 Task: Add the task  Develop a new mobile app for a delivery service to the section Automated Code Review Sprint in the project AgileDream and add a Due Date to the respective task as 2024/04/12
Action: Mouse moved to (623, 509)
Screenshot: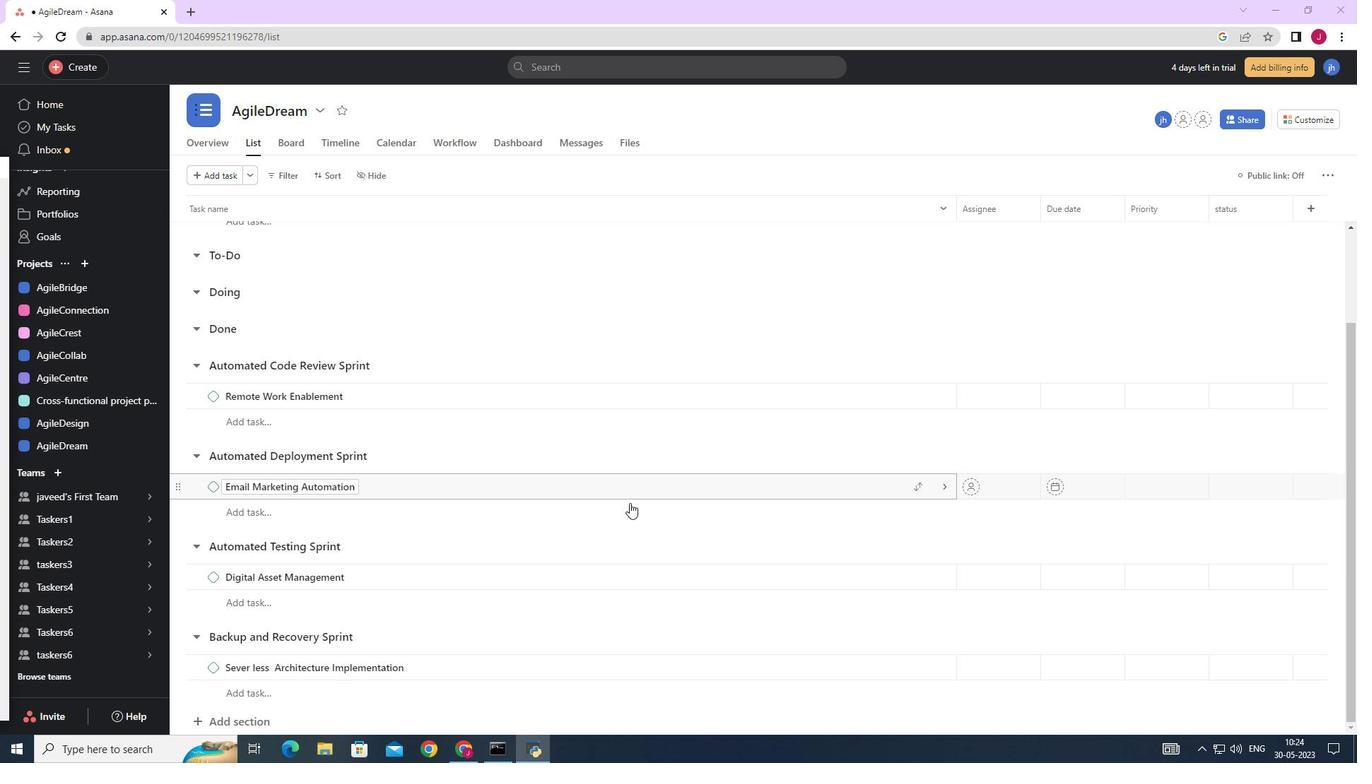 
Action: Mouse scrolled (623, 510) with delta (0, 0)
Screenshot: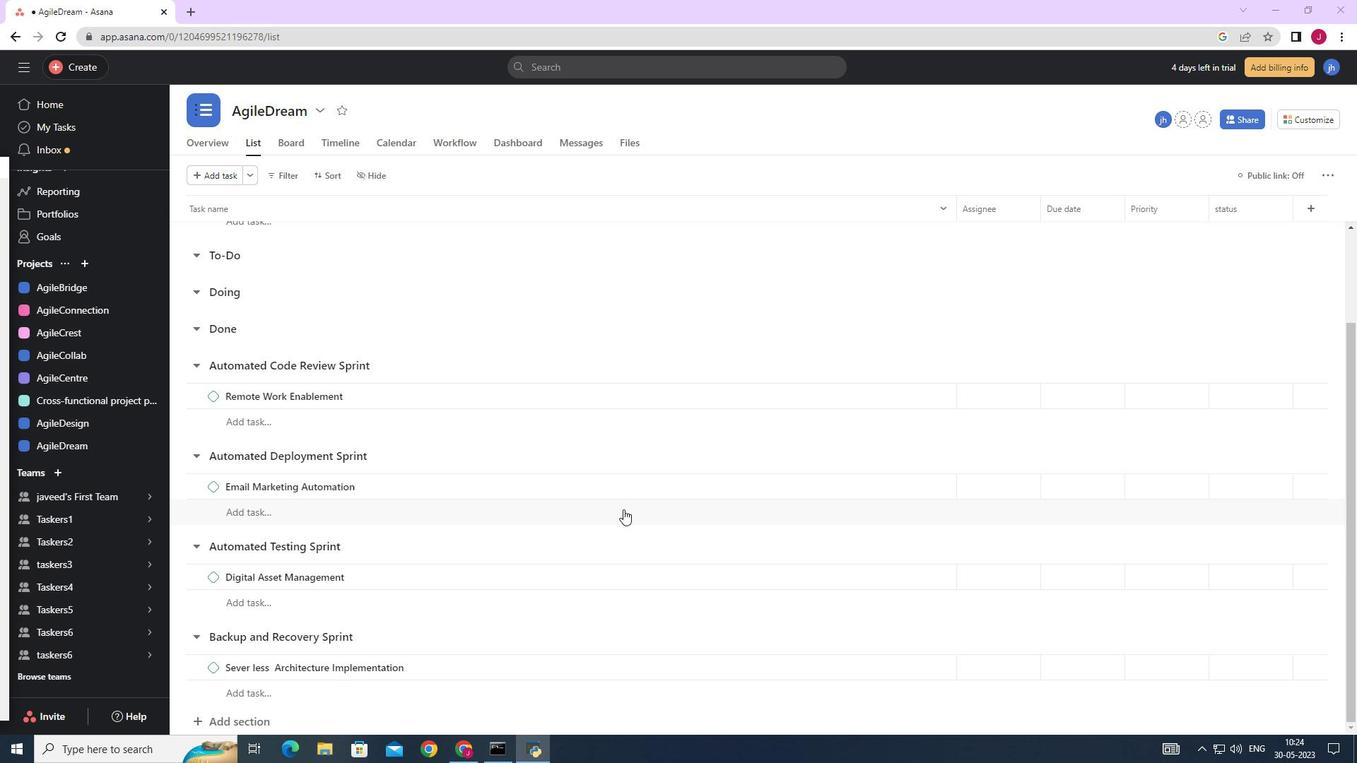 
Action: Mouse moved to (623, 510)
Screenshot: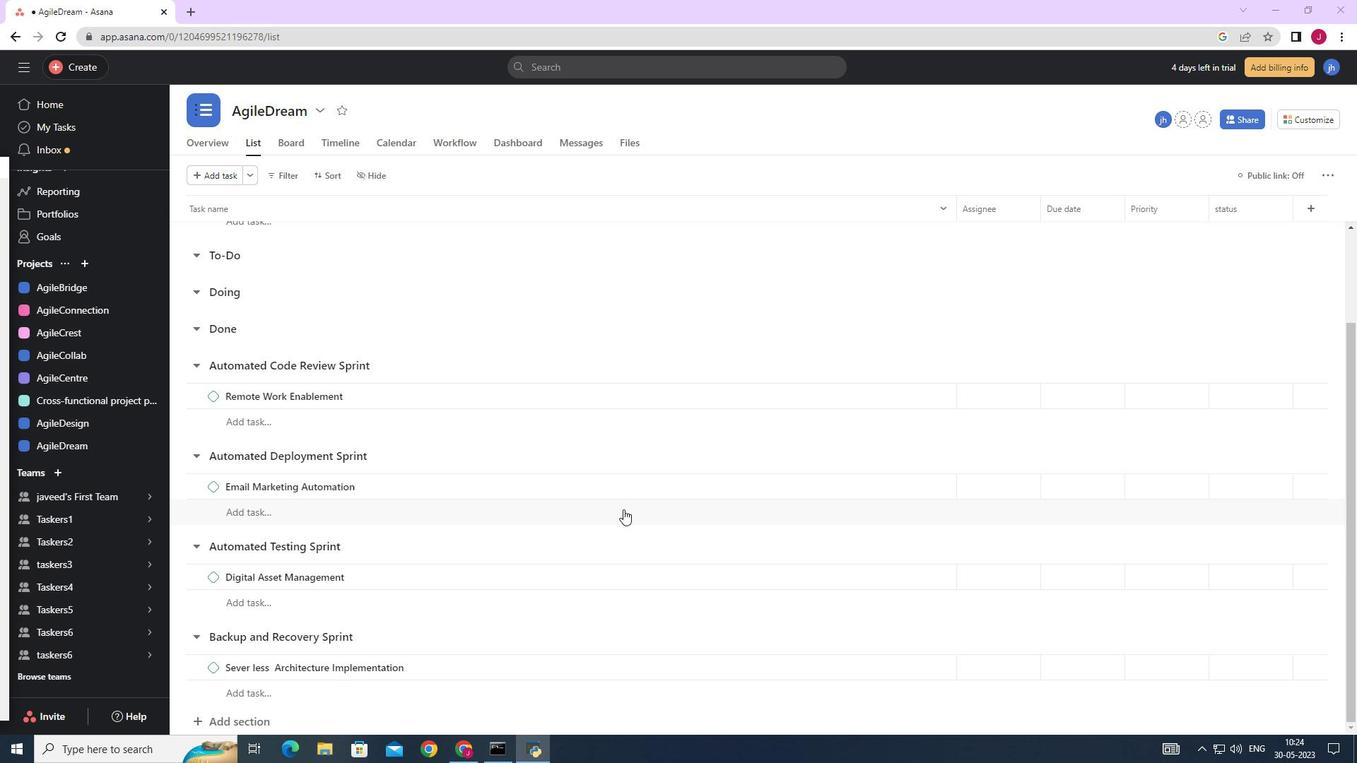 
Action: Mouse scrolled (623, 511) with delta (0, 0)
Screenshot: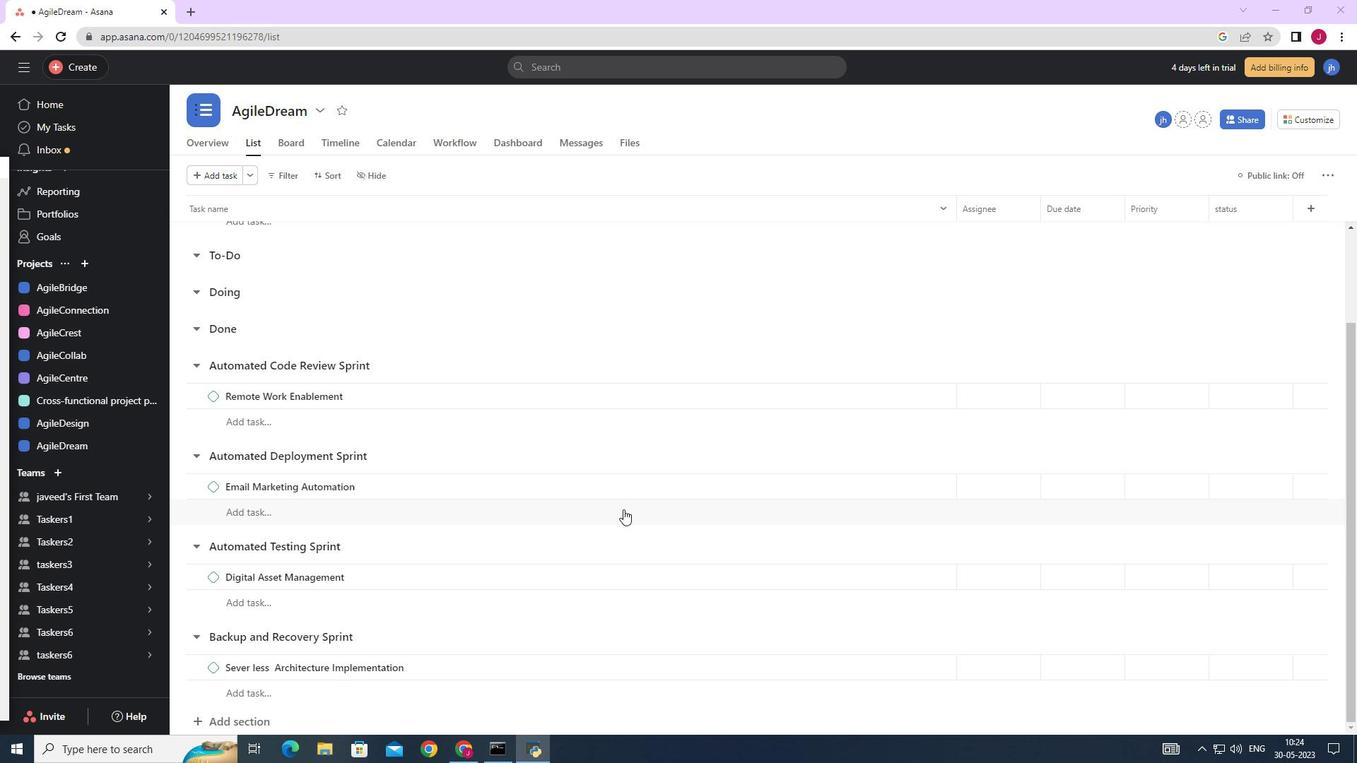 
Action: Mouse scrolled (623, 511) with delta (0, 0)
Screenshot: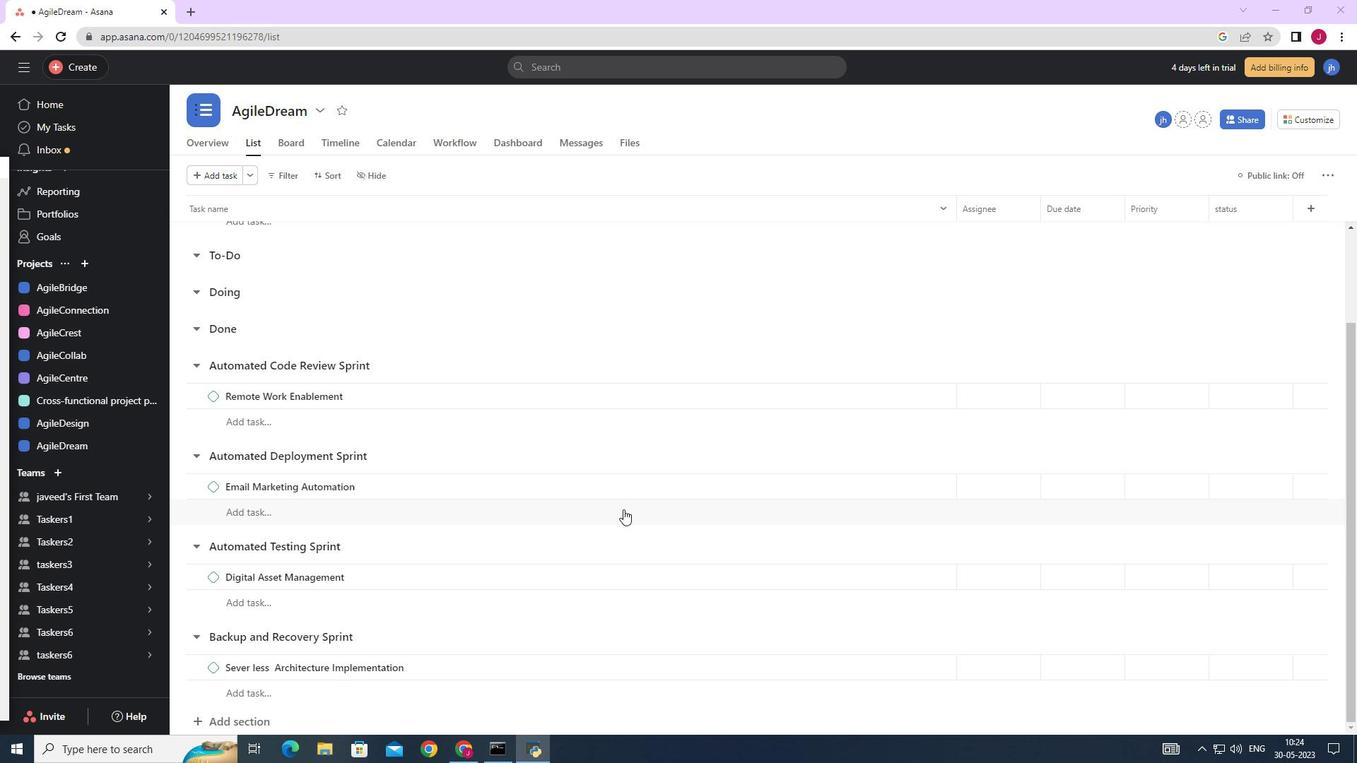 
Action: Mouse scrolled (623, 511) with delta (0, 0)
Screenshot: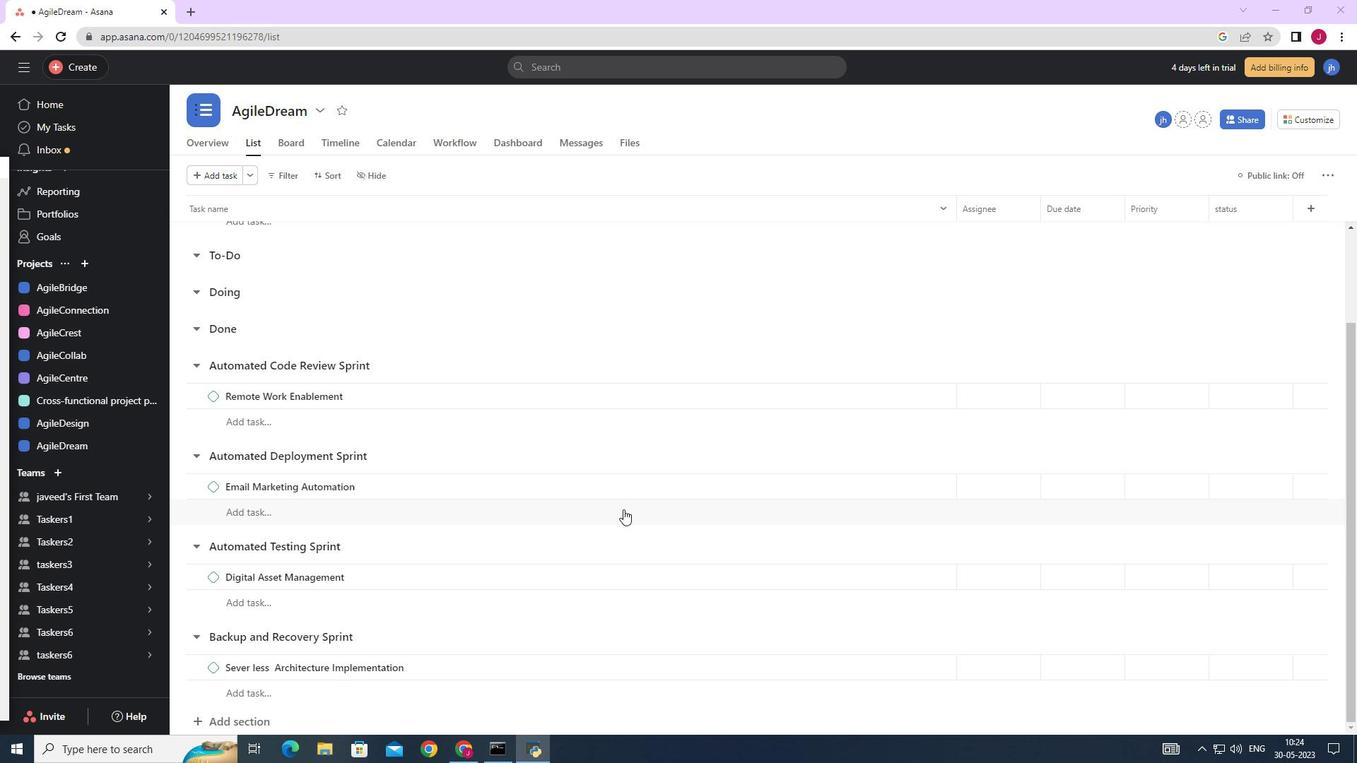 
Action: Mouse moved to (916, 315)
Screenshot: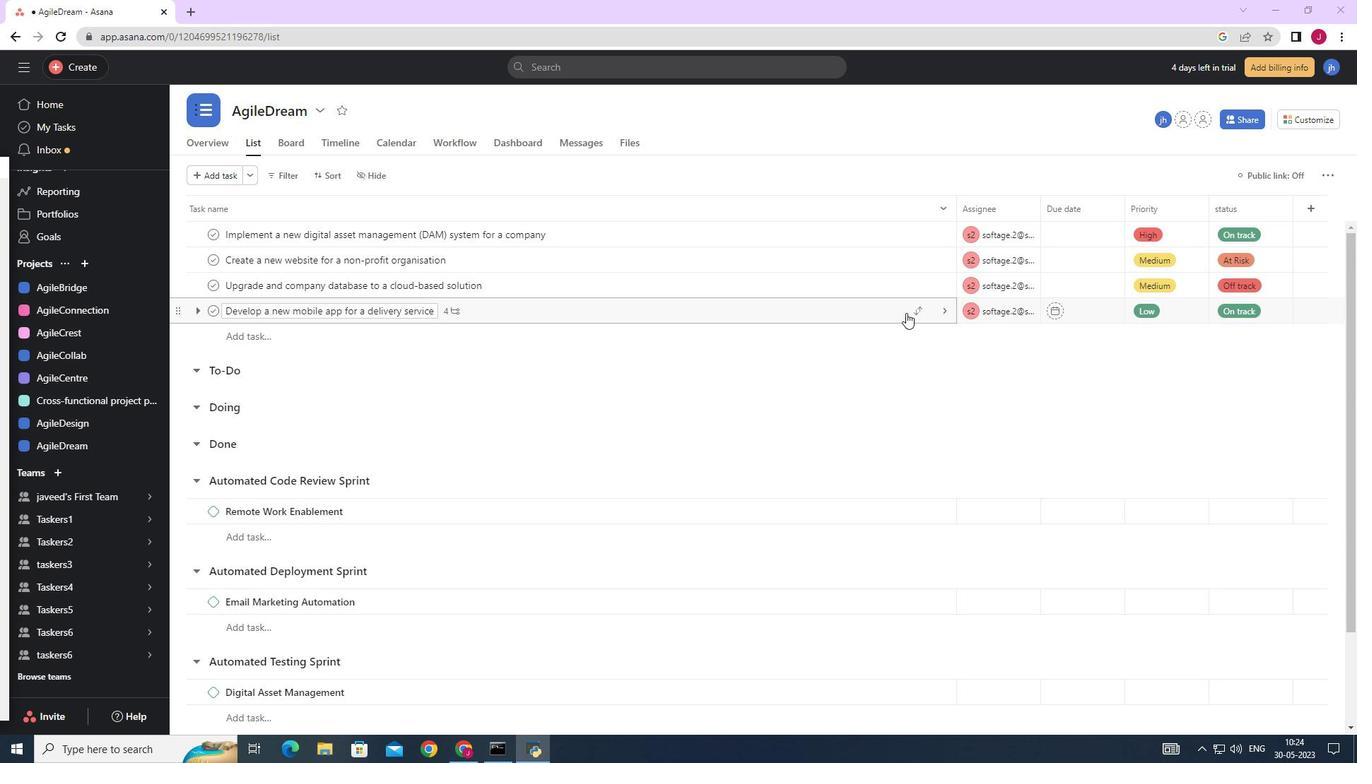 
Action: Mouse pressed left at (916, 315)
Screenshot: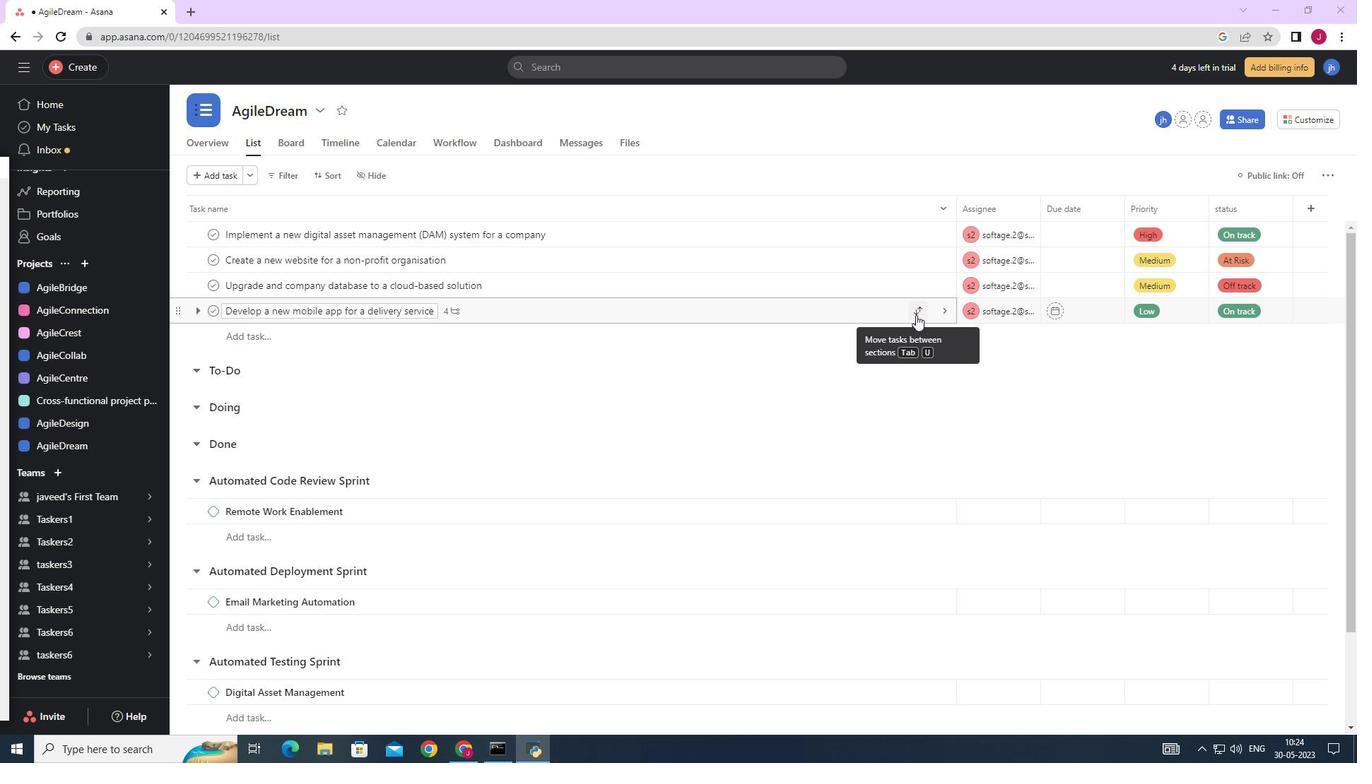 
Action: Mouse moved to (870, 468)
Screenshot: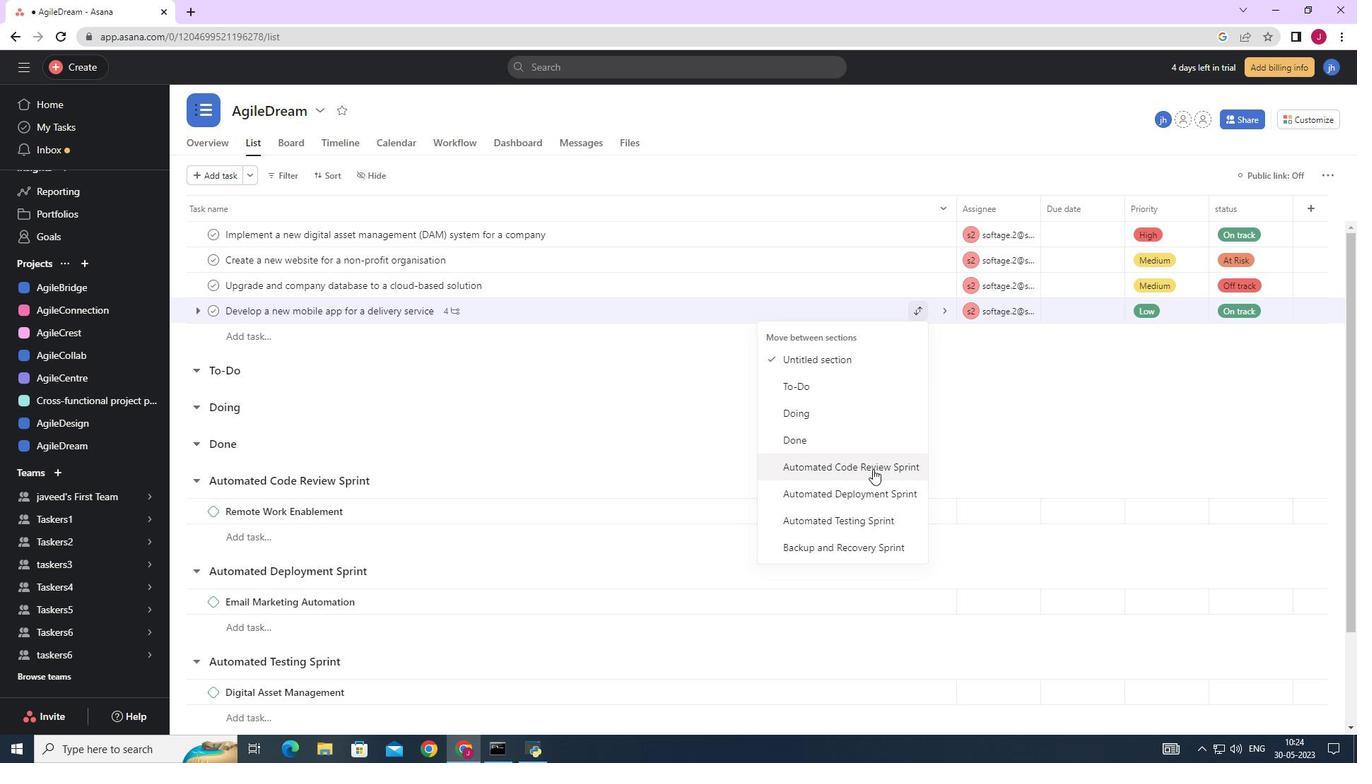 
Action: Mouse pressed left at (870, 468)
Screenshot: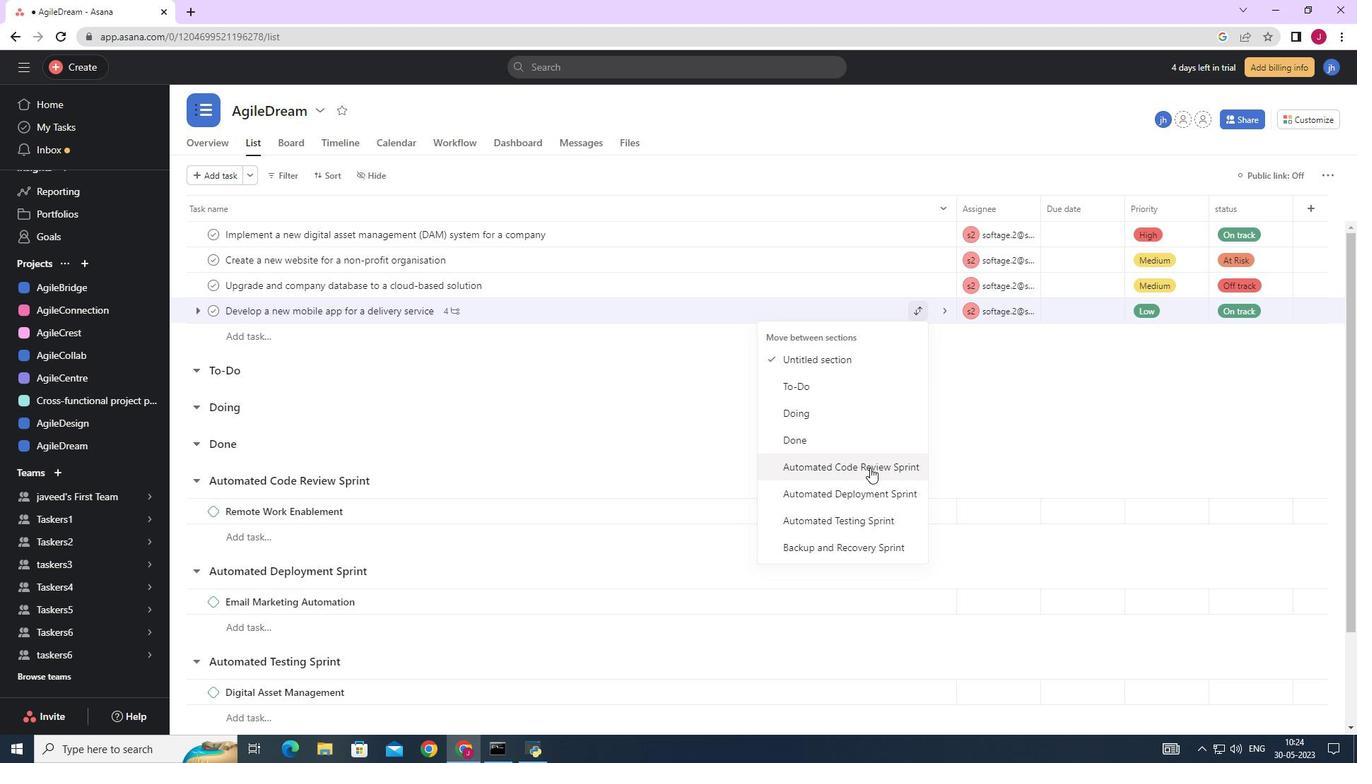 
Action: Mouse moved to (1073, 487)
Screenshot: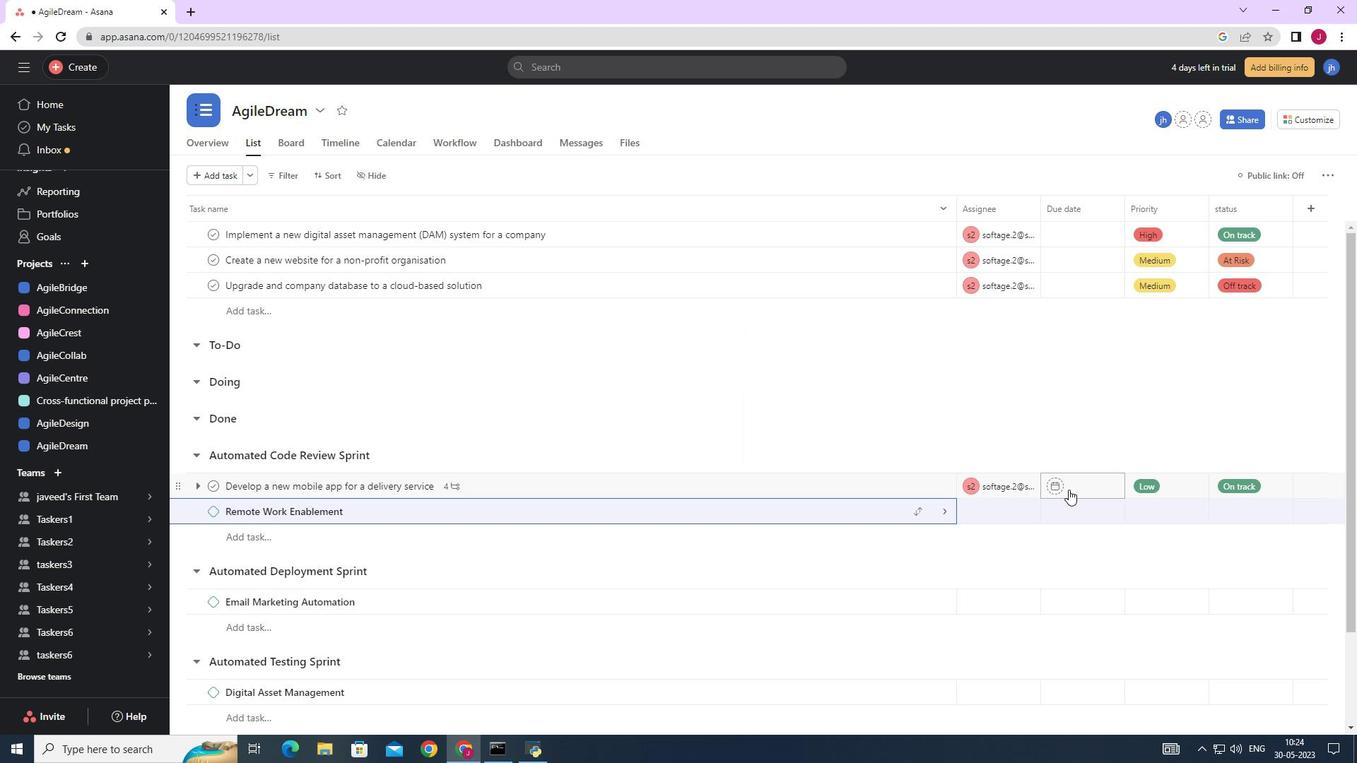 
Action: Mouse pressed left at (1073, 487)
Screenshot: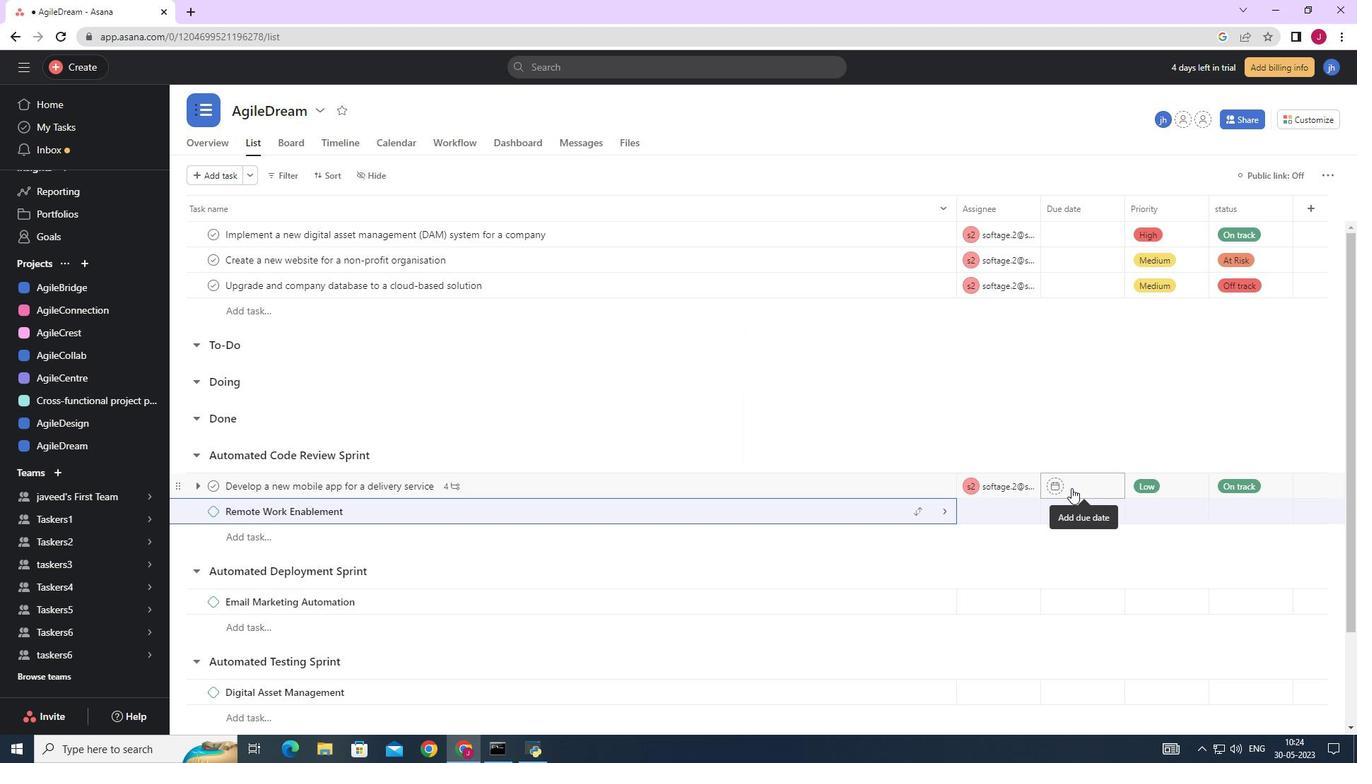
Action: Mouse moved to (1225, 265)
Screenshot: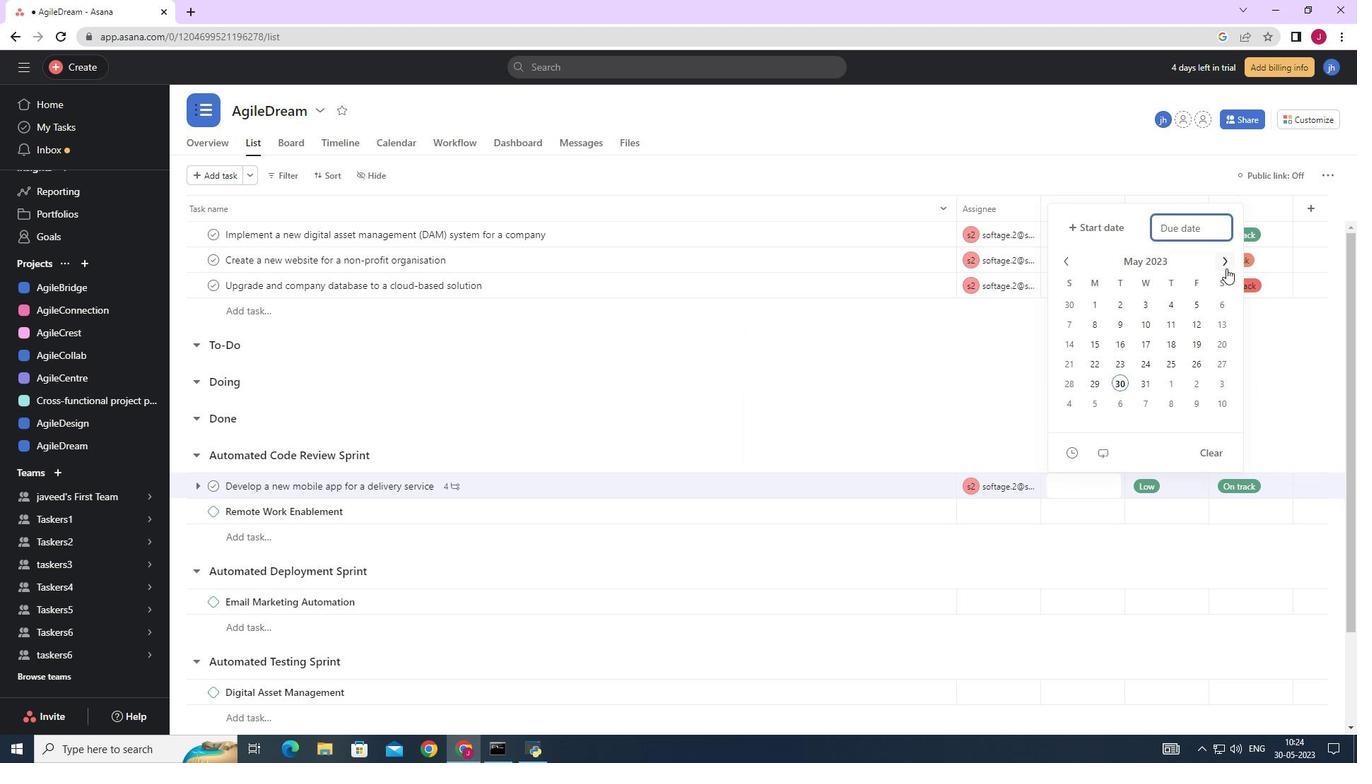
Action: Mouse pressed left at (1225, 265)
Screenshot: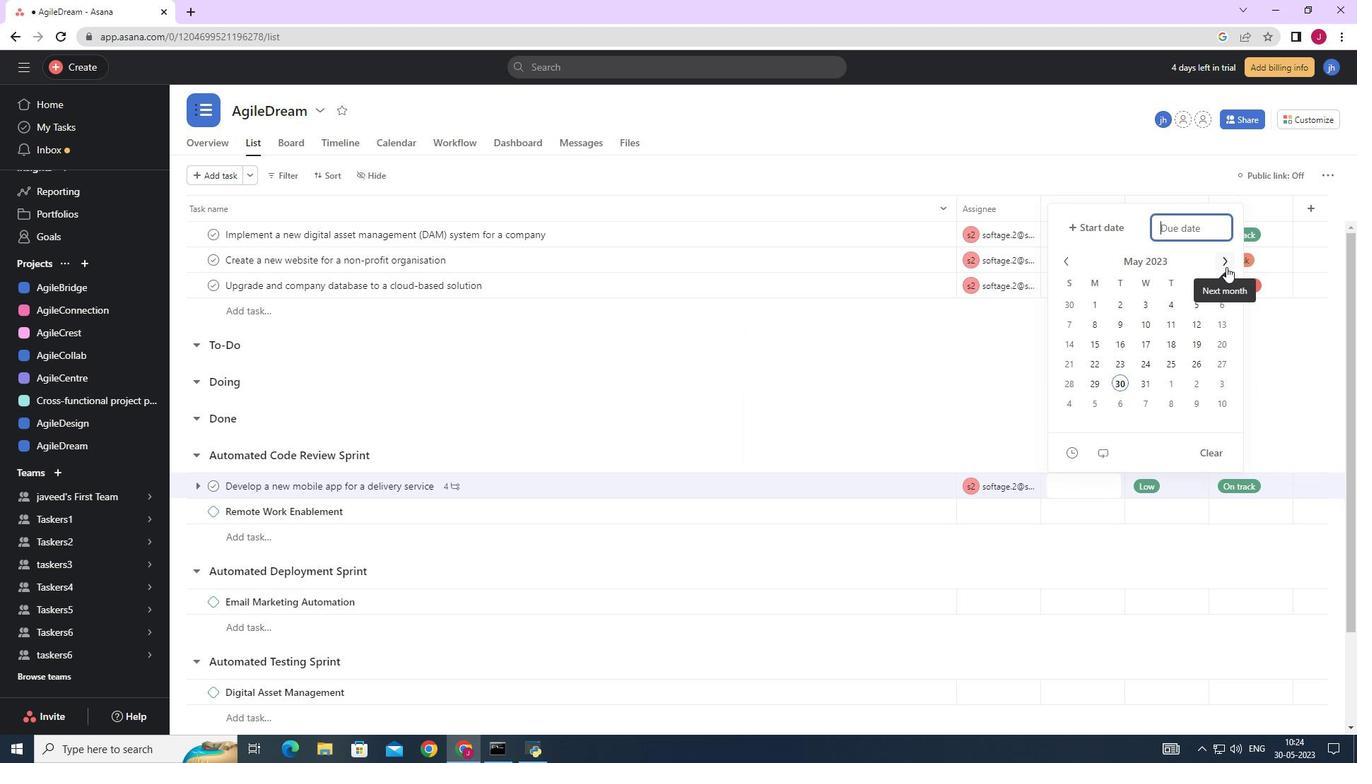 
Action: Mouse pressed left at (1225, 265)
Screenshot: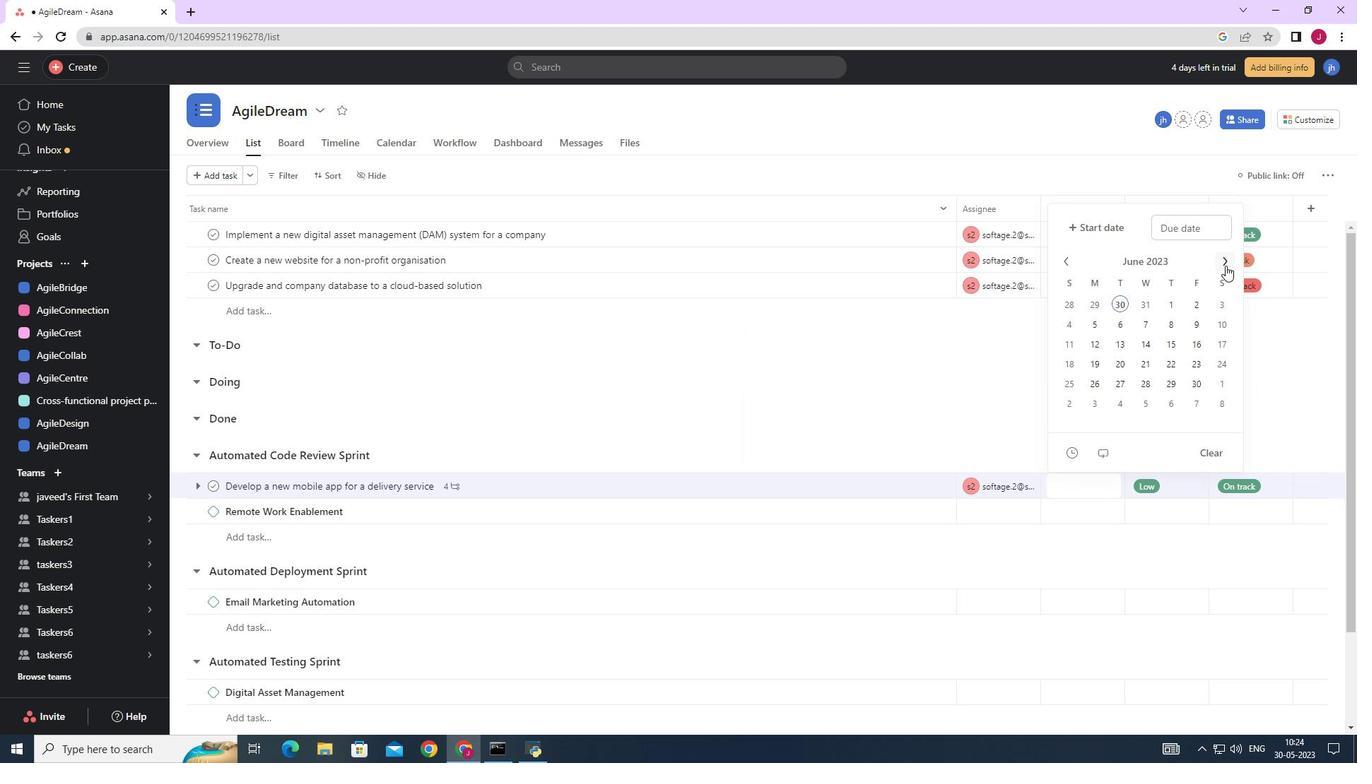 
Action: Mouse pressed left at (1225, 265)
Screenshot: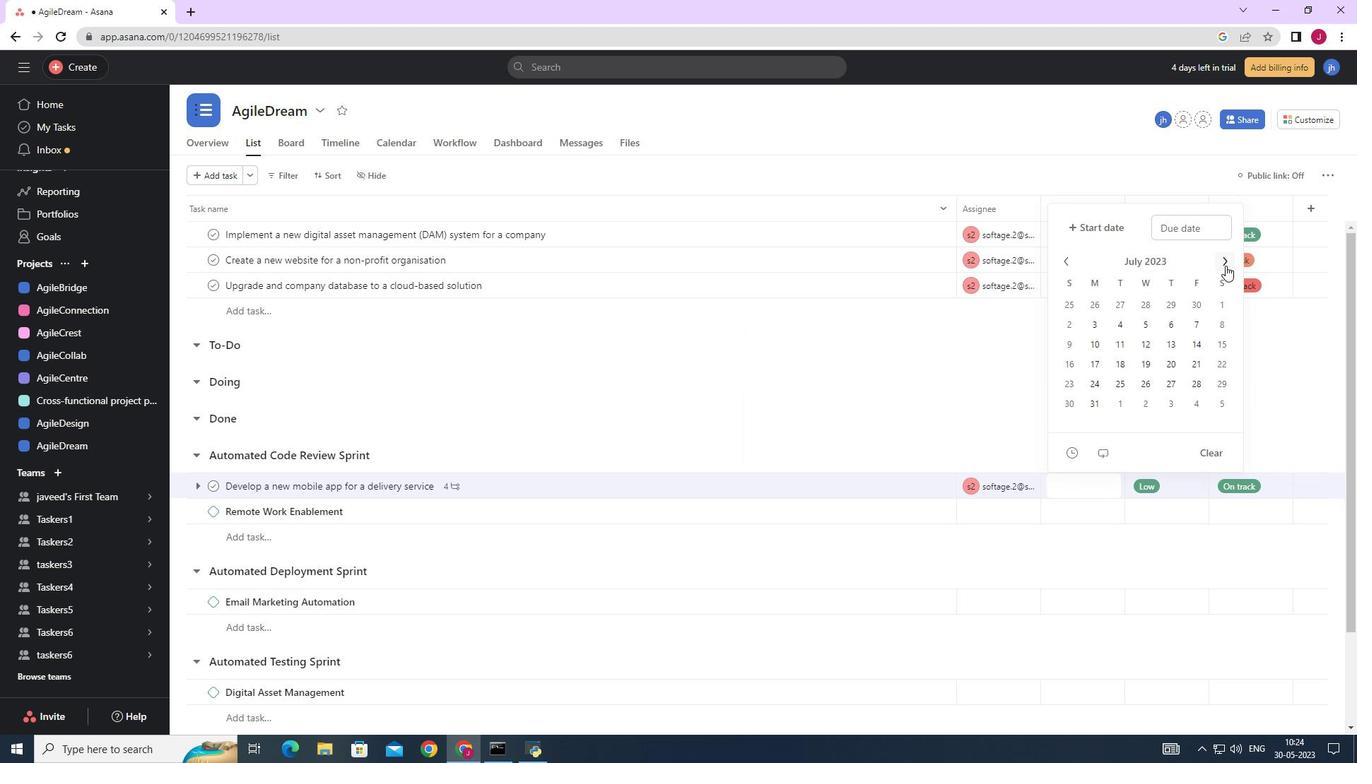 
Action: Mouse pressed left at (1225, 265)
Screenshot: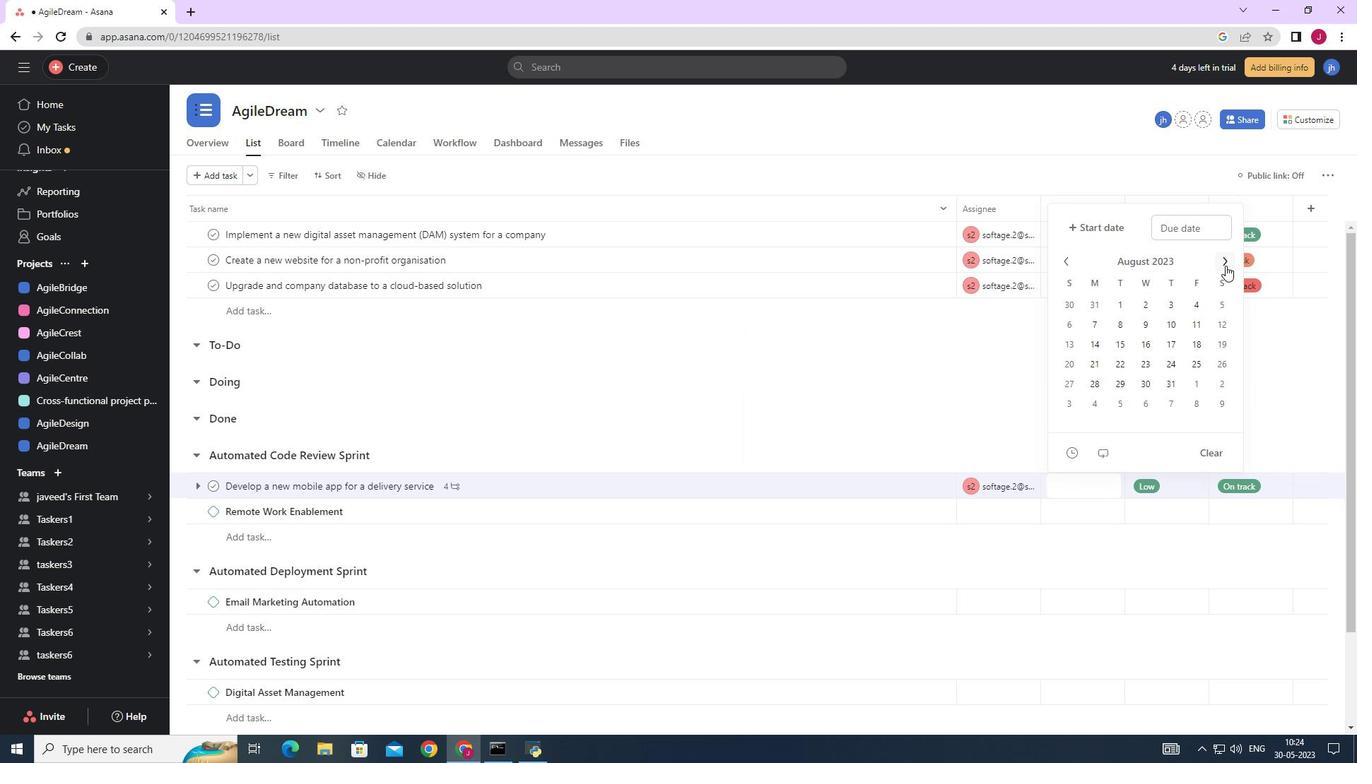 
Action: Mouse pressed left at (1225, 265)
Screenshot: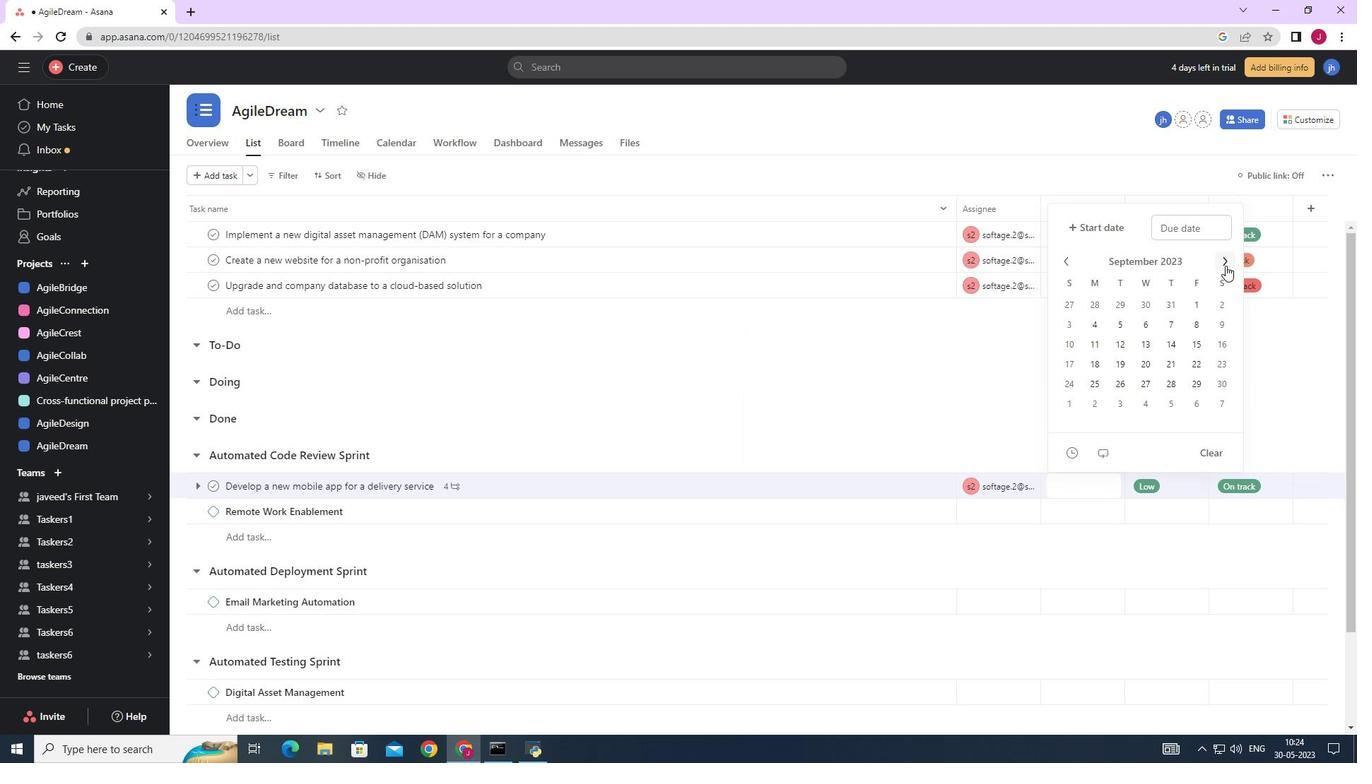 
Action: Mouse pressed left at (1225, 265)
Screenshot: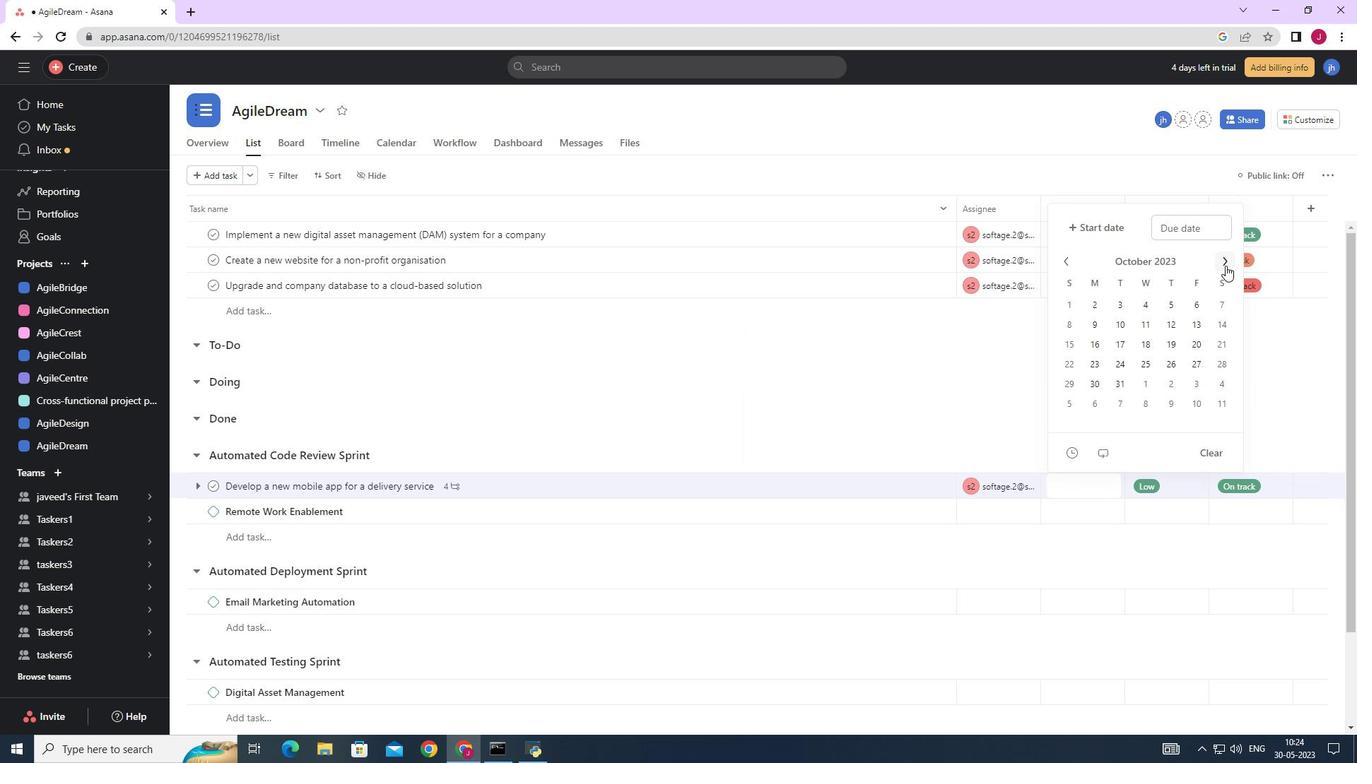 
Action: Mouse pressed left at (1225, 265)
Screenshot: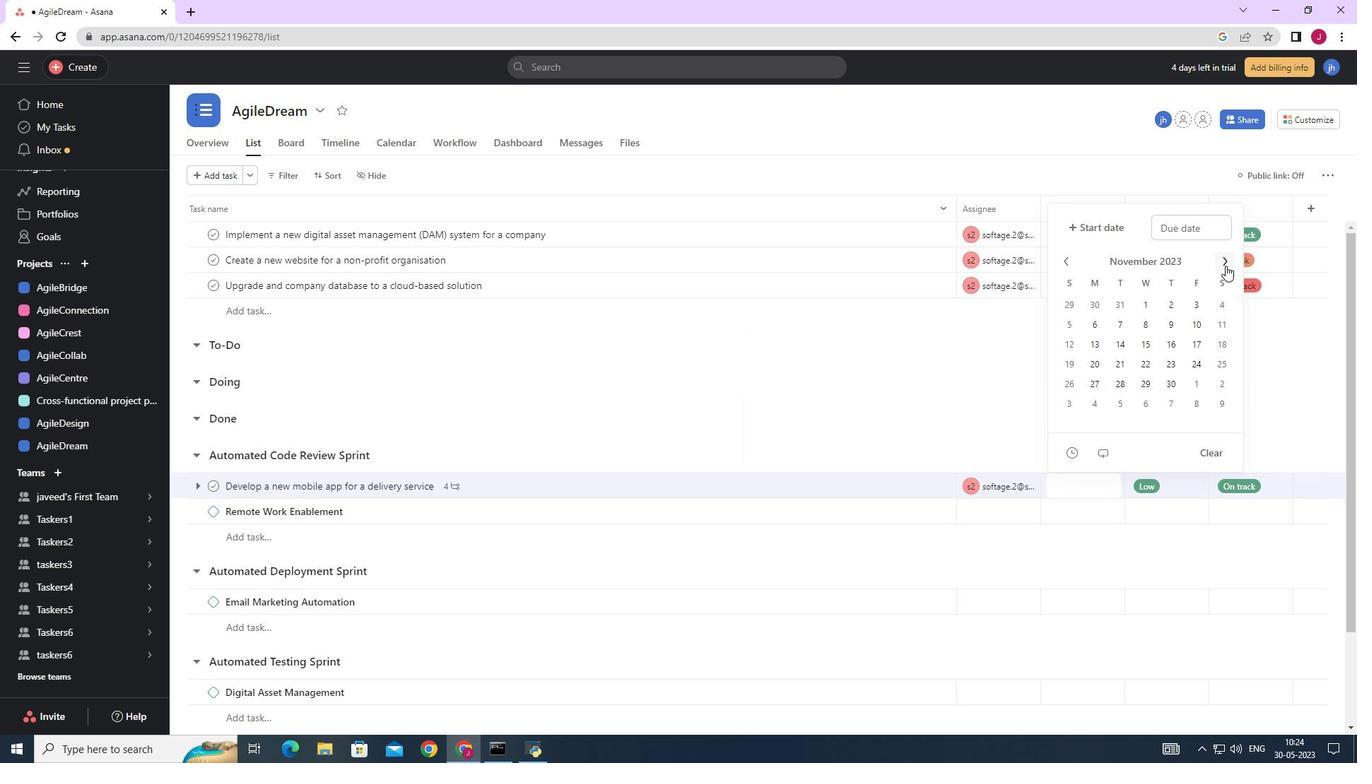 
Action: Mouse pressed left at (1225, 265)
Screenshot: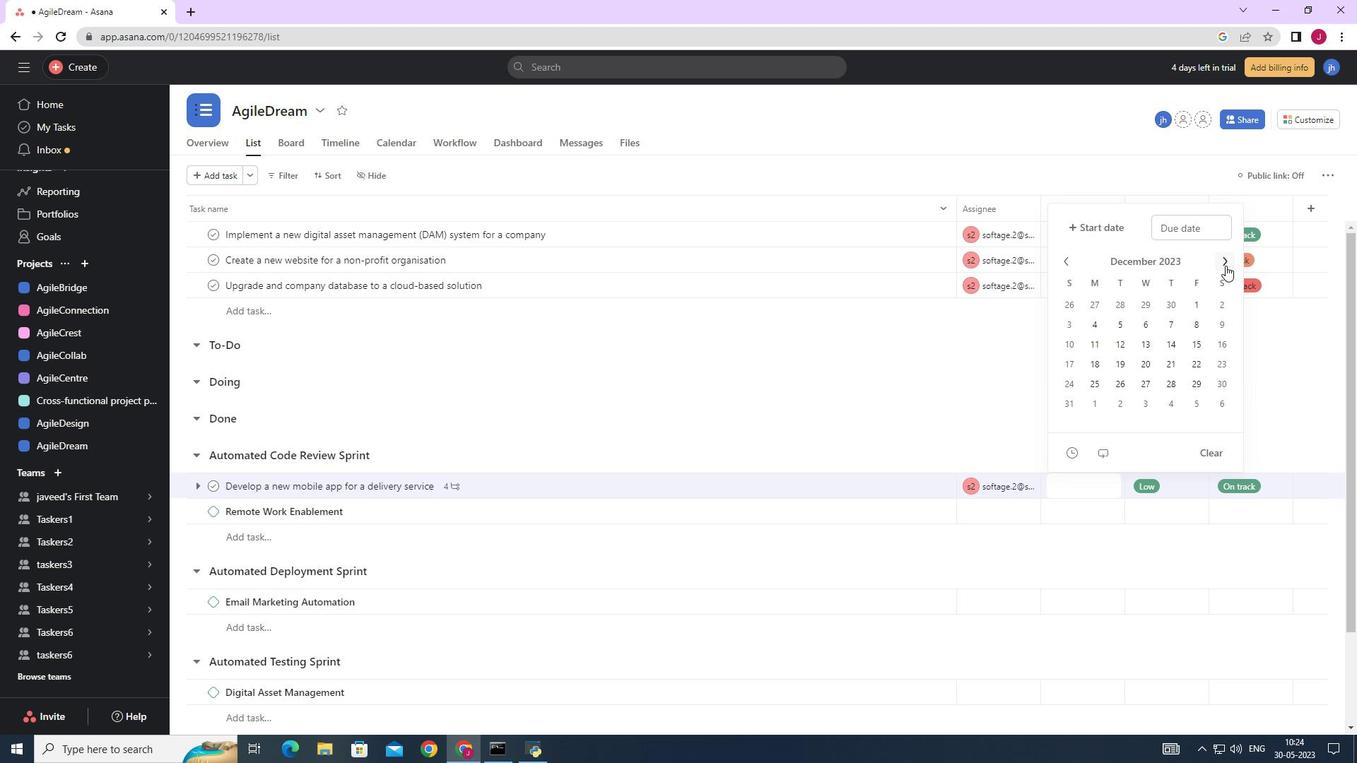 
Action: Mouse pressed left at (1225, 265)
Screenshot: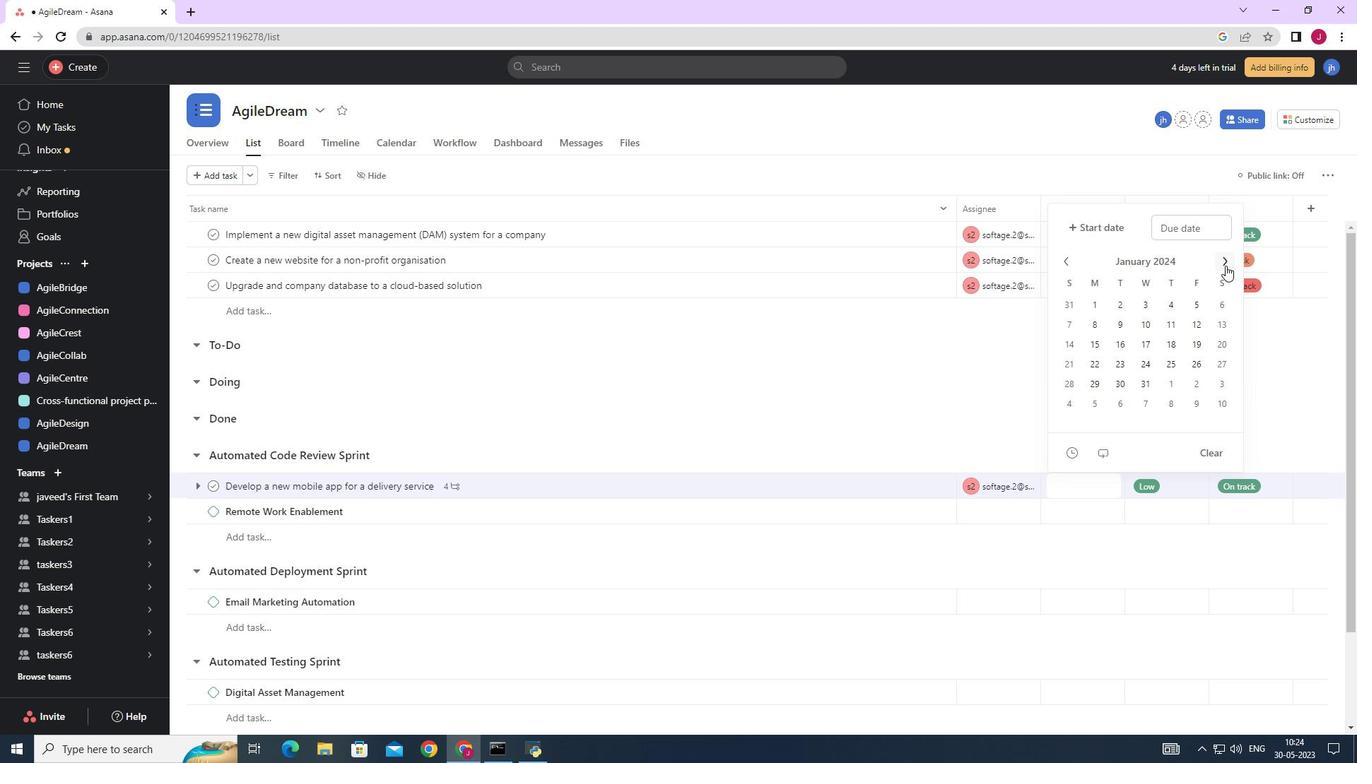 
Action: Mouse pressed left at (1225, 265)
Screenshot: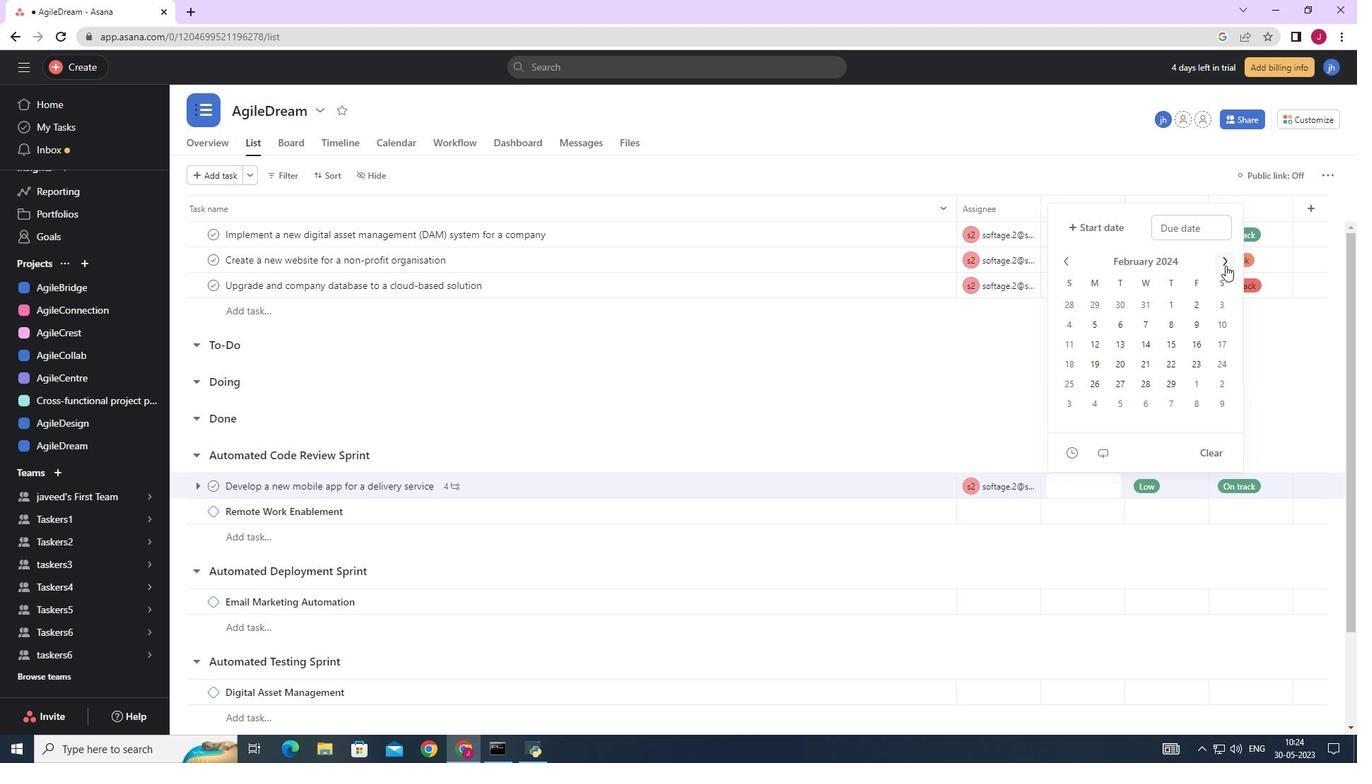 
Action: Mouse pressed left at (1225, 265)
Screenshot: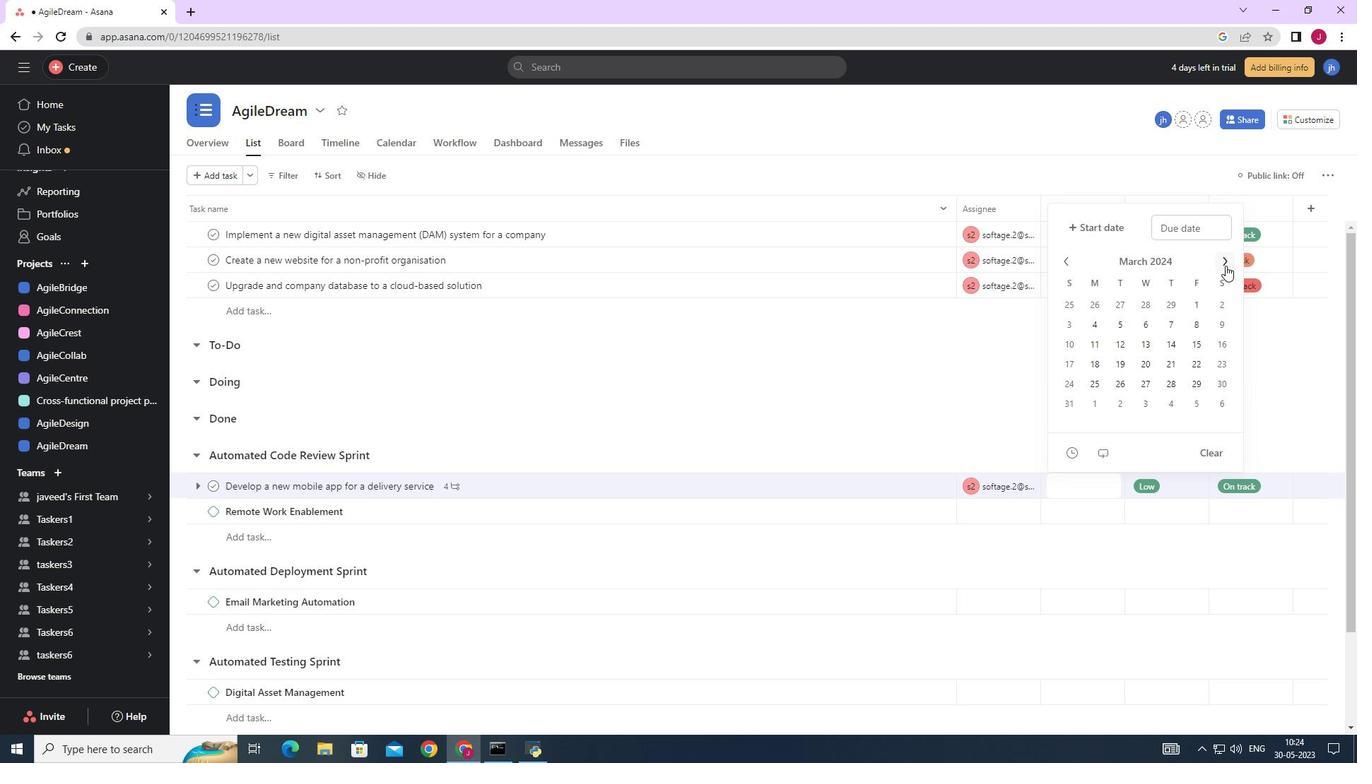 
Action: Mouse moved to (1193, 325)
Screenshot: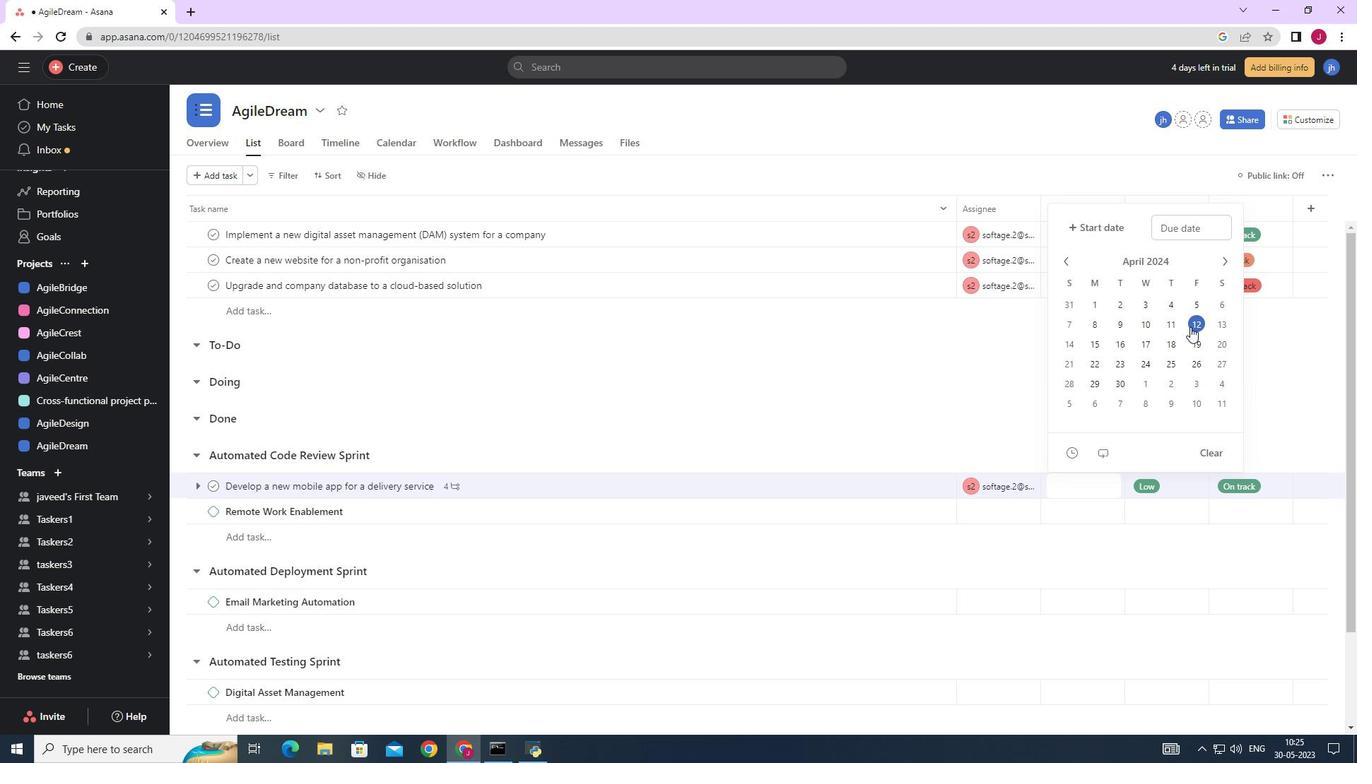 
Action: Mouse pressed left at (1193, 325)
Screenshot: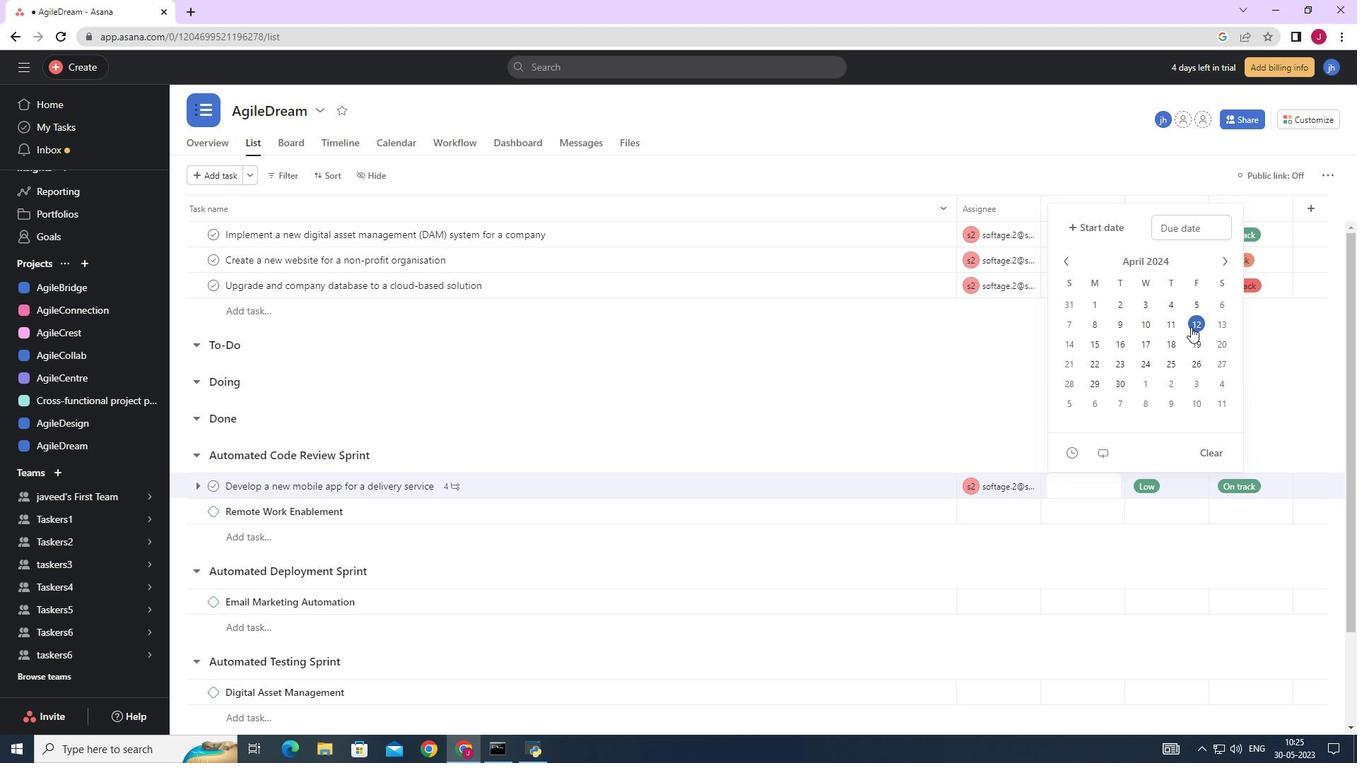 
Action: Mouse moved to (1283, 352)
Screenshot: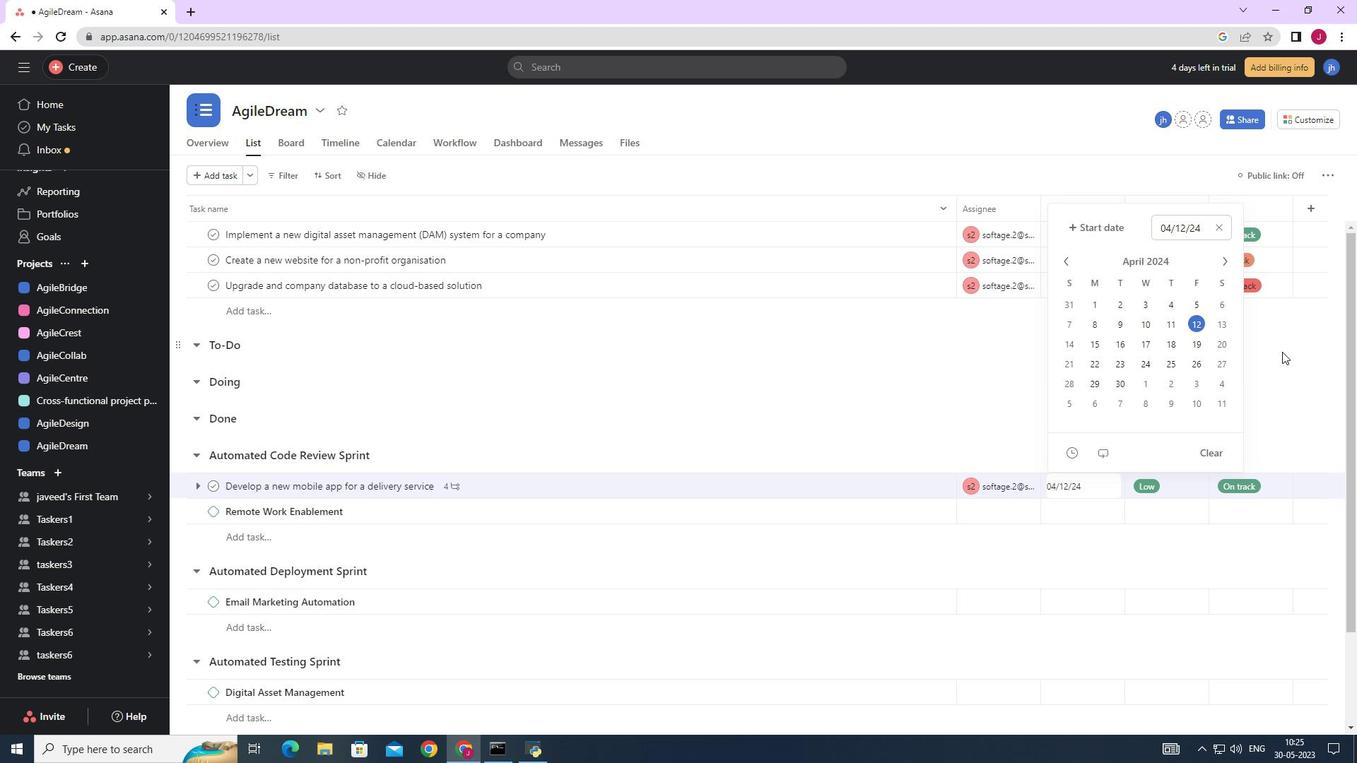
Action: Mouse pressed left at (1283, 352)
Screenshot: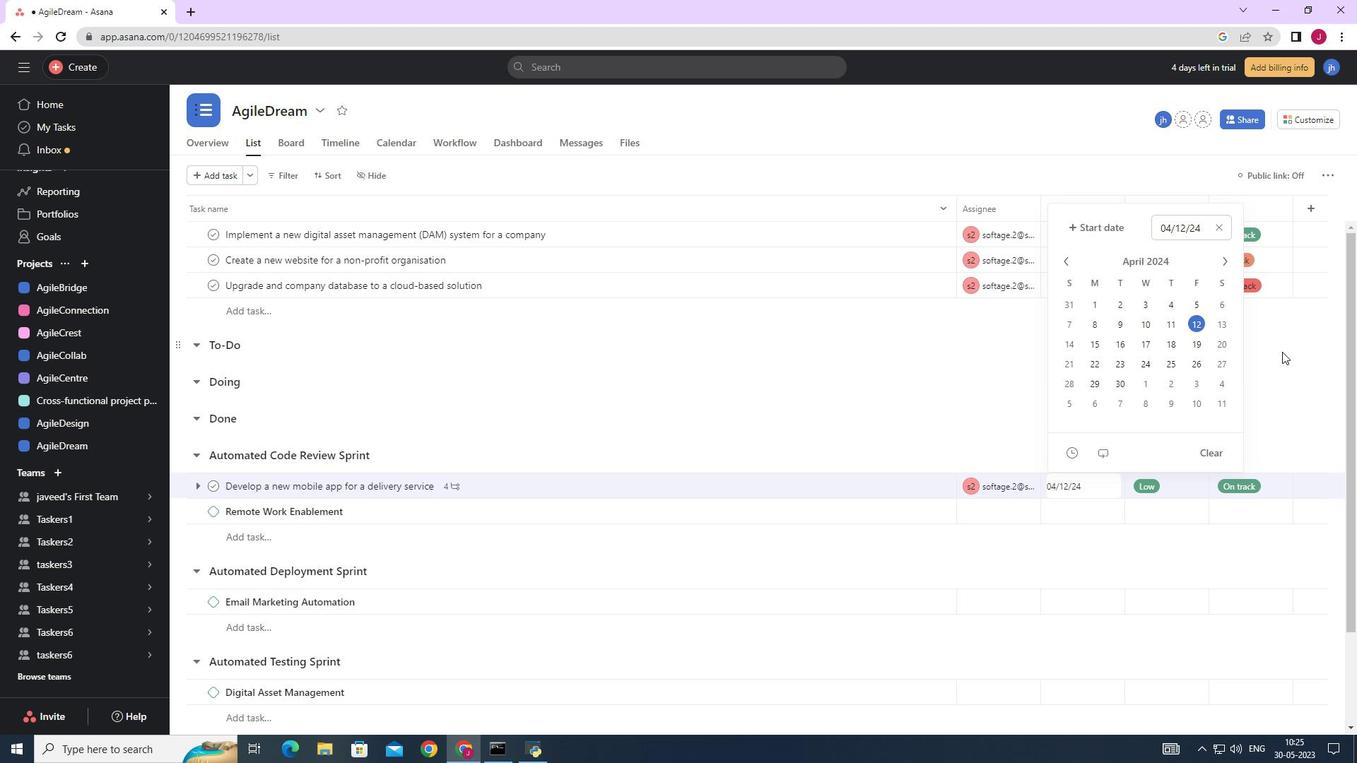 
Action: Mouse moved to (1283, 352)
Screenshot: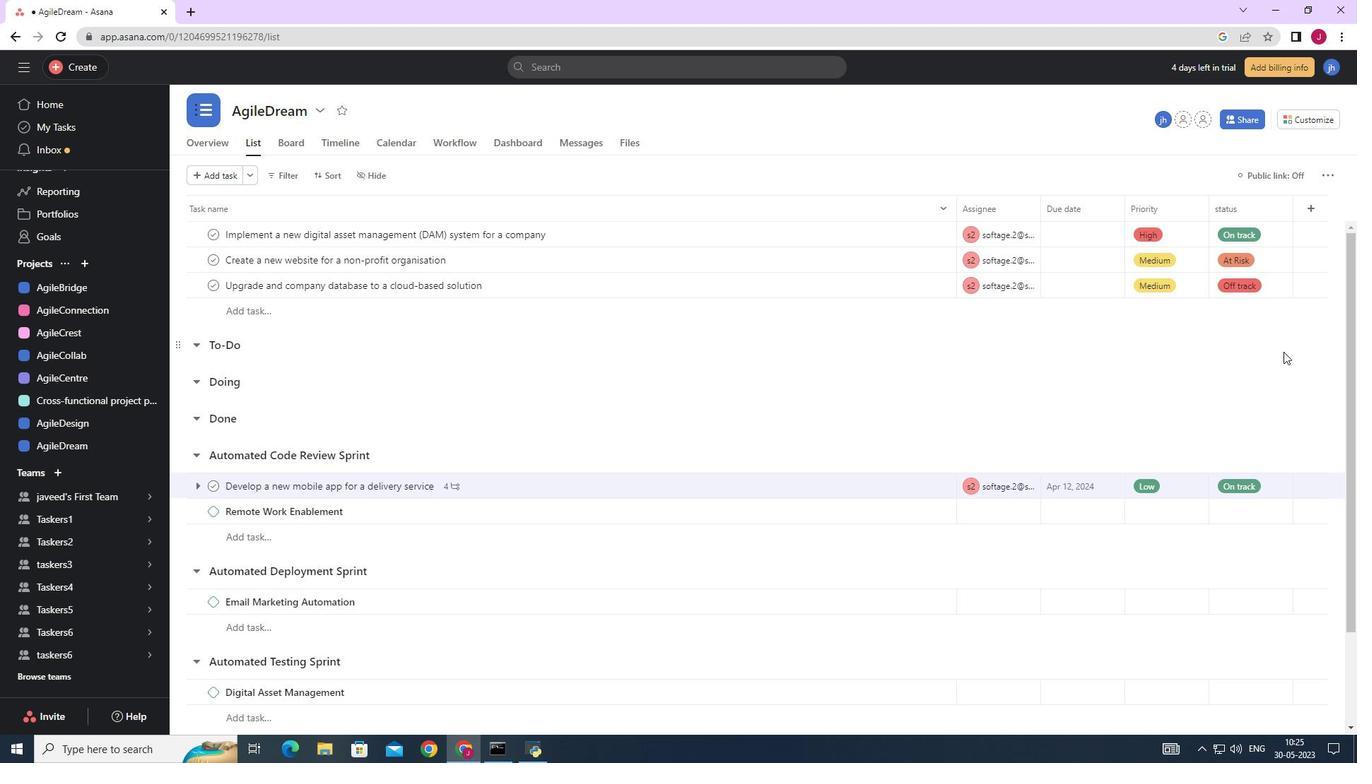 
